 Task: Plot the stability regions for numerical integration methods.
Action: Mouse moved to (173, 79)
Screenshot: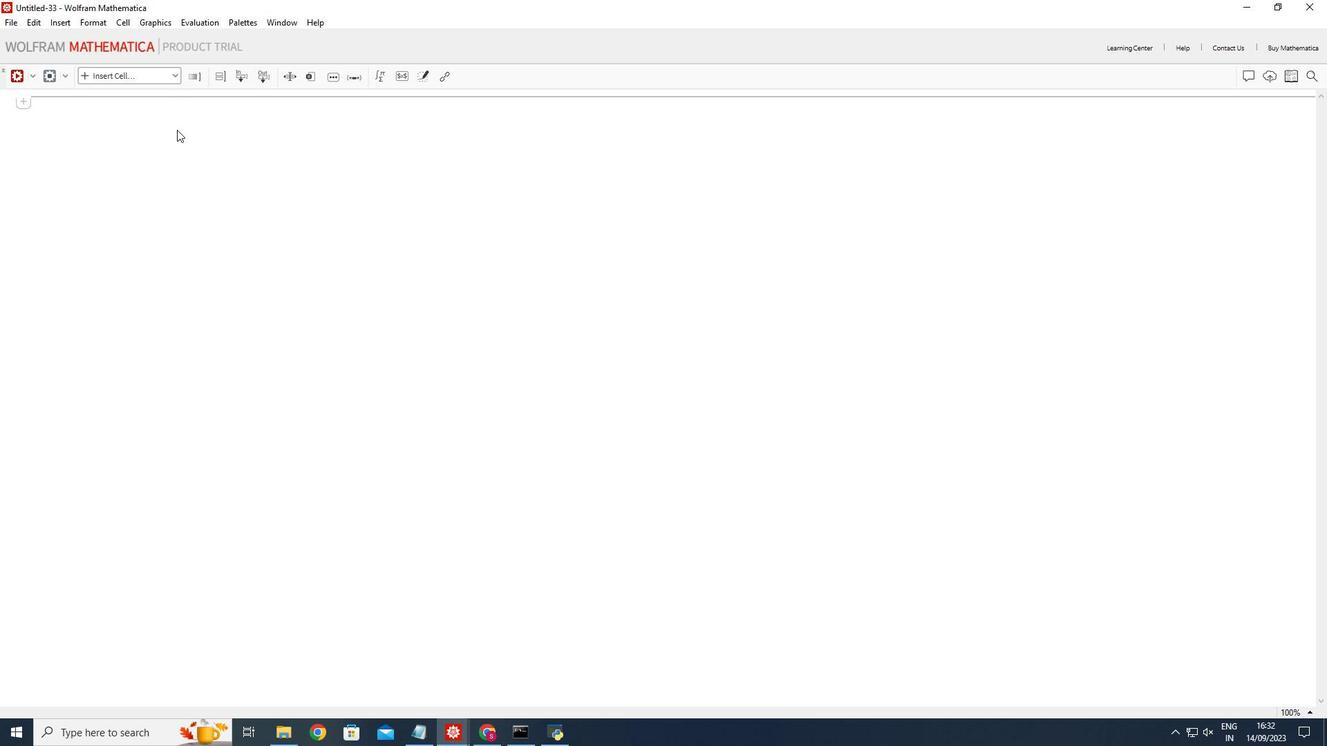 
Action: Mouse pressed left at (173, 79)
Screenshot: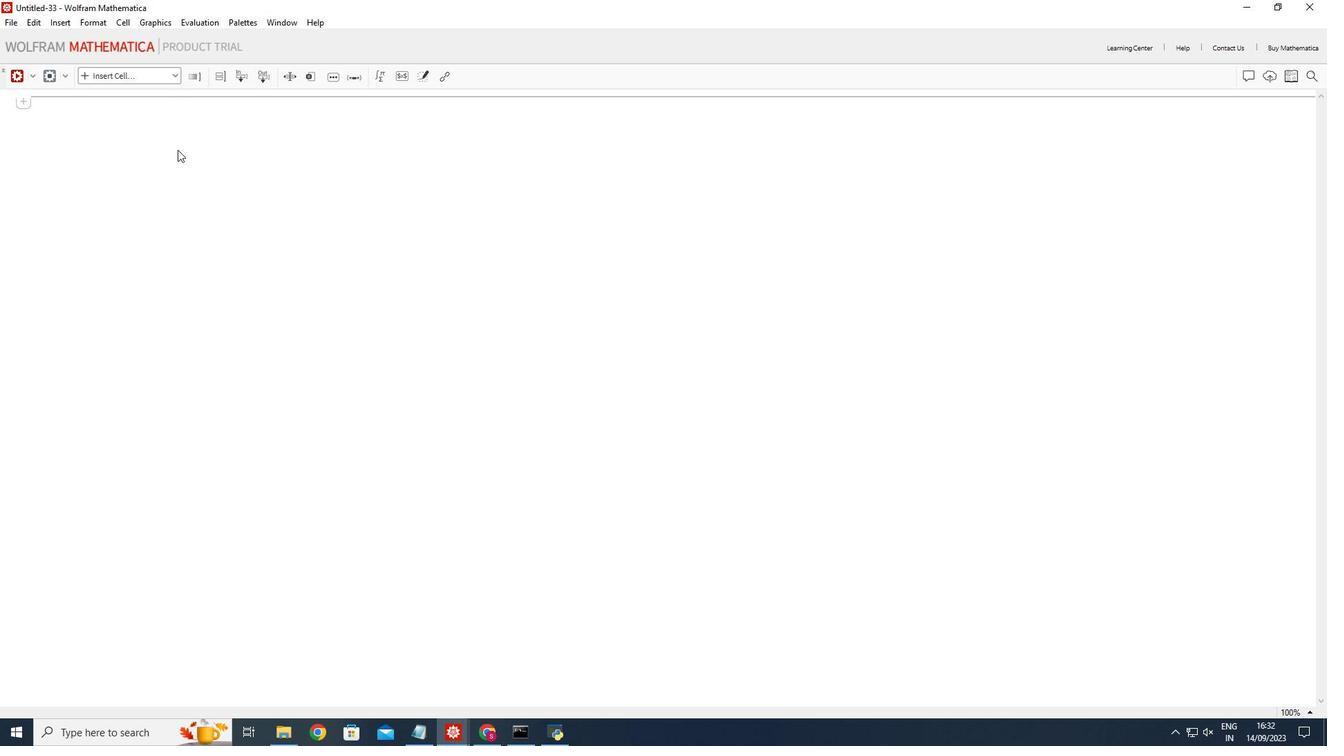 
Action: Mouse moved to (118, 106)
Screenshot: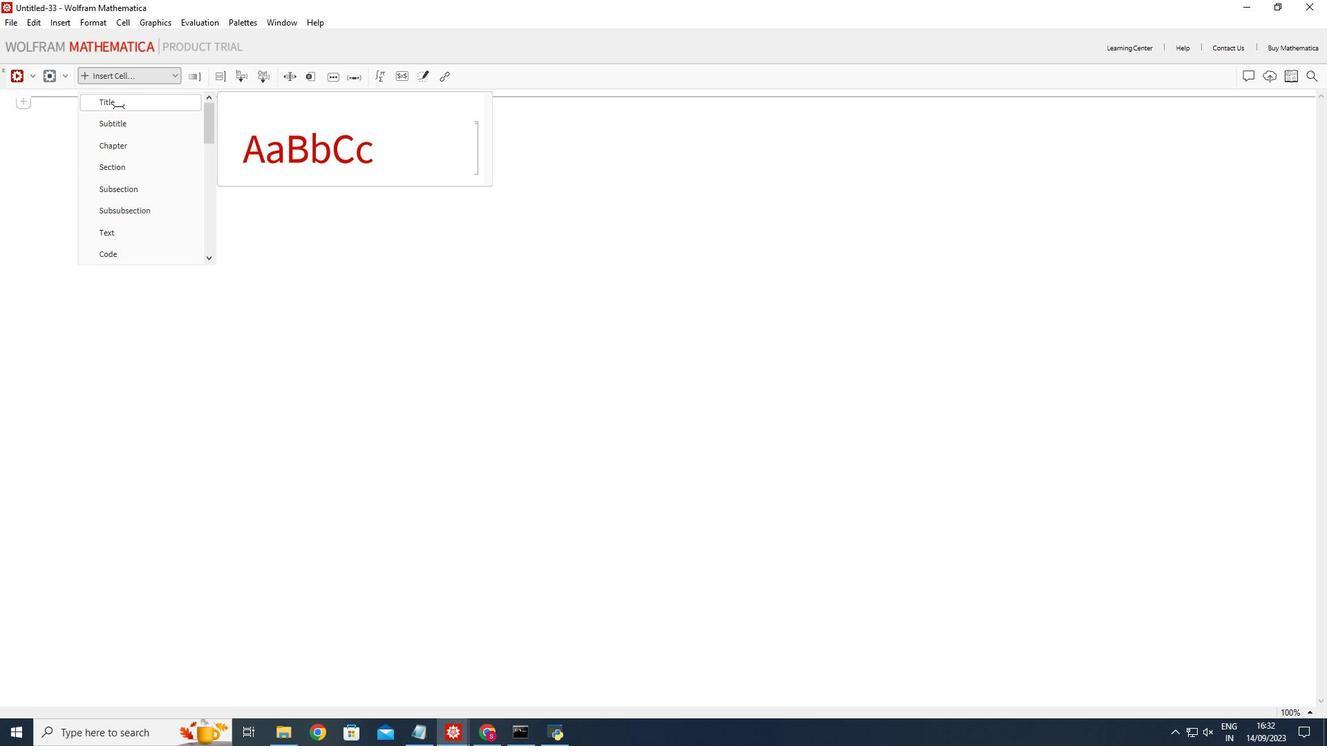 
Action: Mouse pressed left at (118, 106)
Screenshot: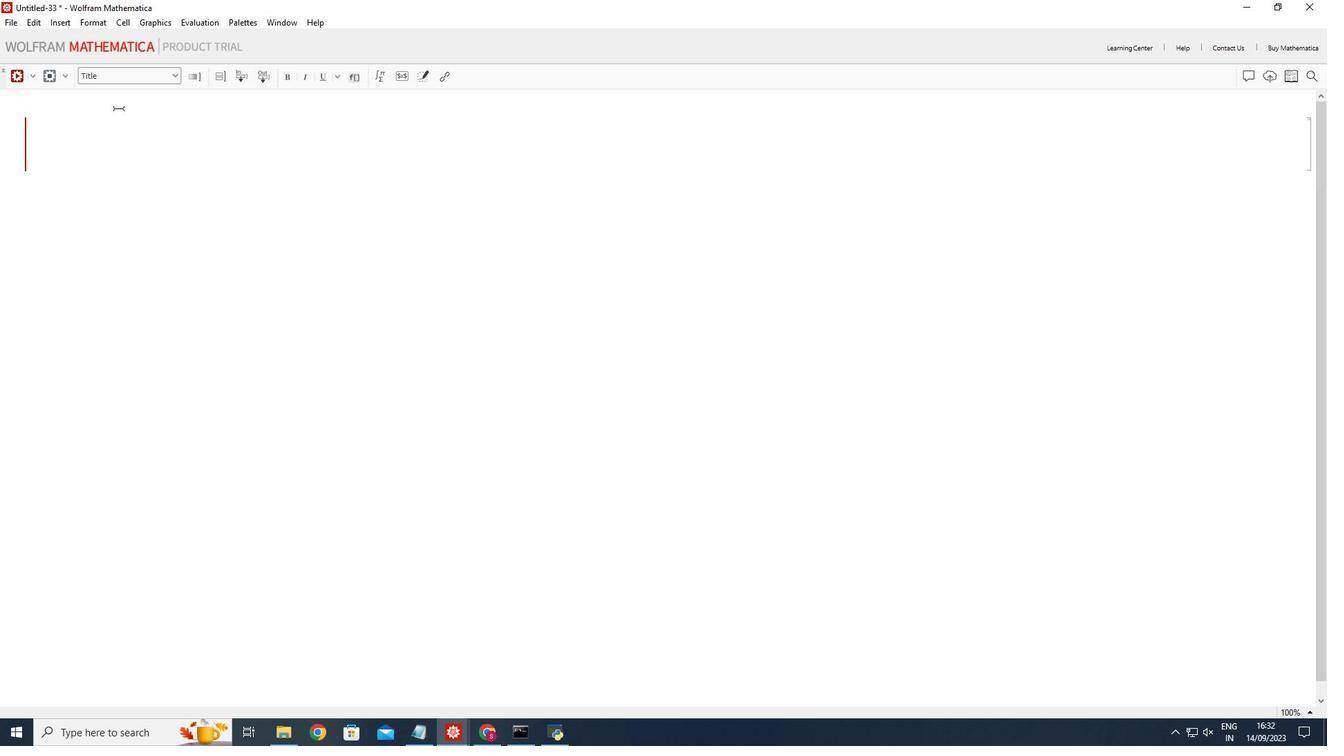
Action: Mouse moved to (121, 125)
Screenshot: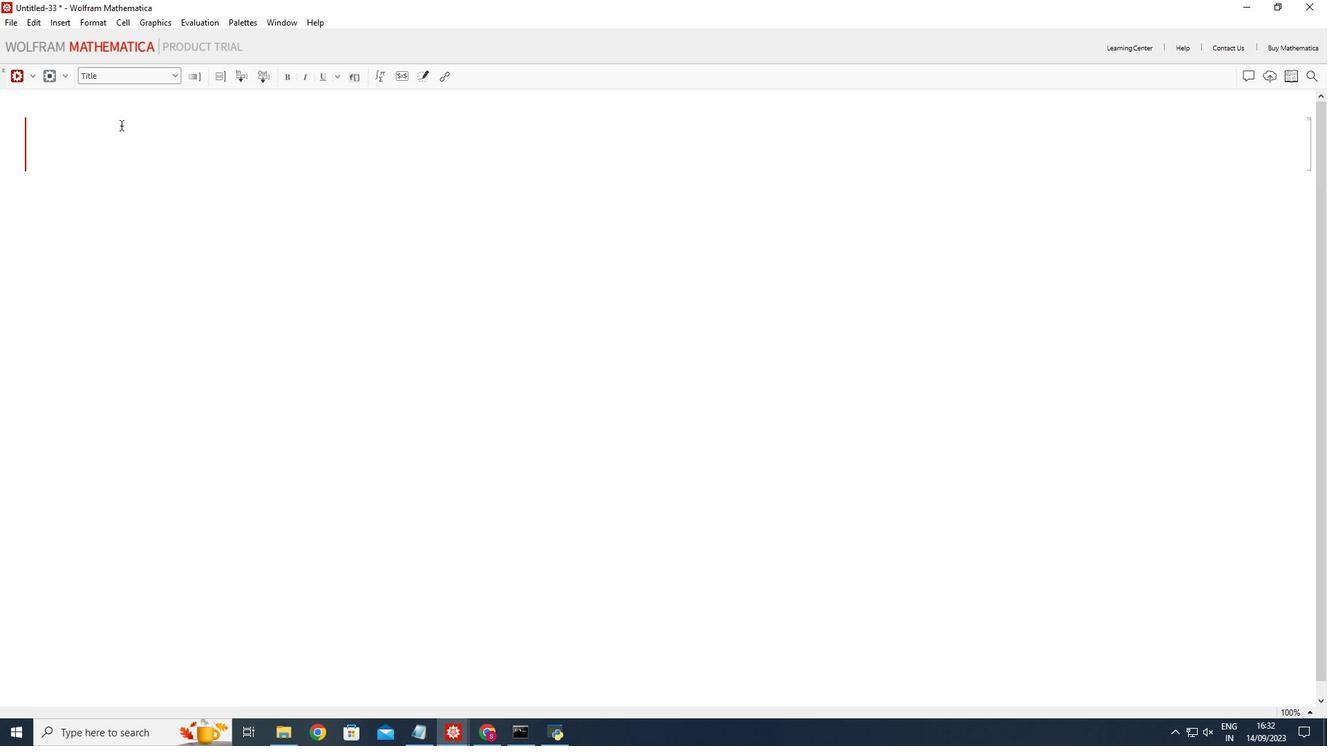 
Action: Mouse pressed left at (121, 125)
Screenshot: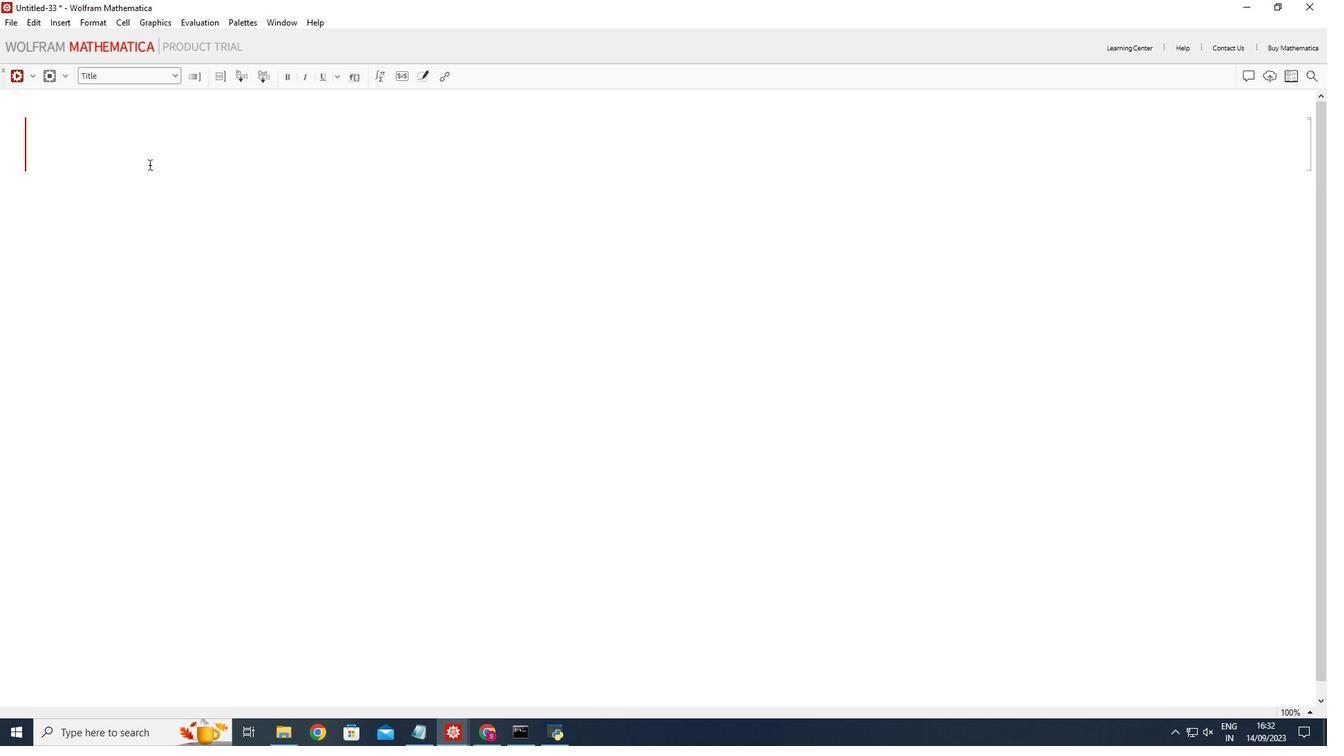 
Action: Mouse moved to (427, 309)
Screenshot: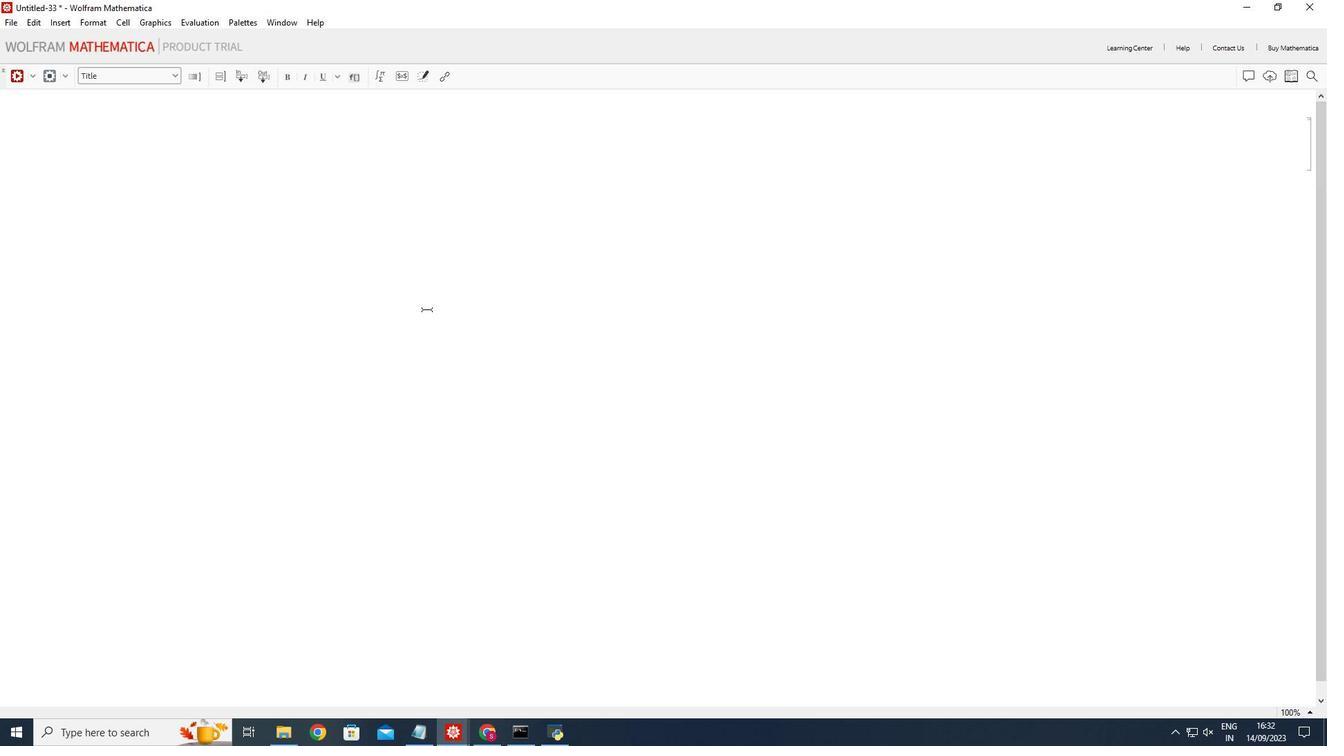 
Action: Key pressed <Key.shift_r>Stability<Key.space>regions<Key.space>for<Key.space>numerical<Key.space>integration<Key.space>methods
Screenshot: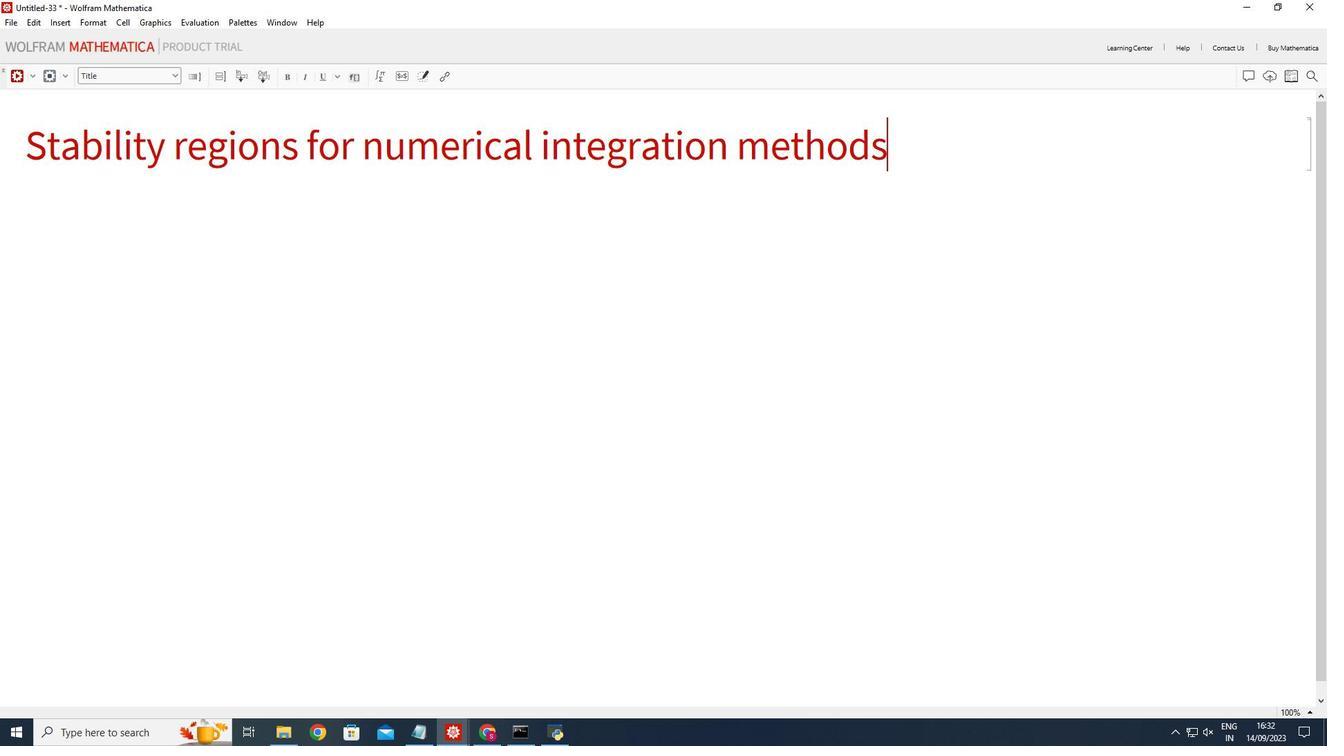 
Action: Mouse moved to (287, 321)
Screenshot: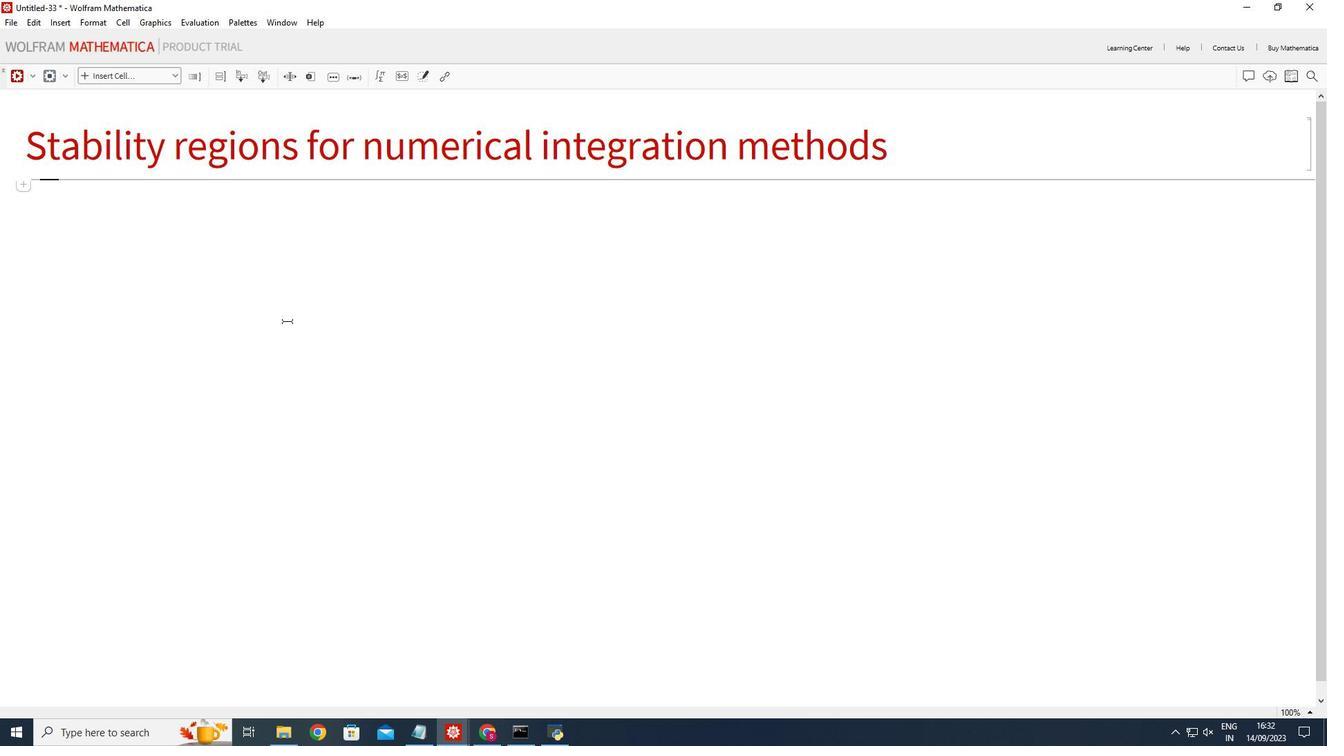 
Action: Mouse pressed left at (287, 321)
Screenshot: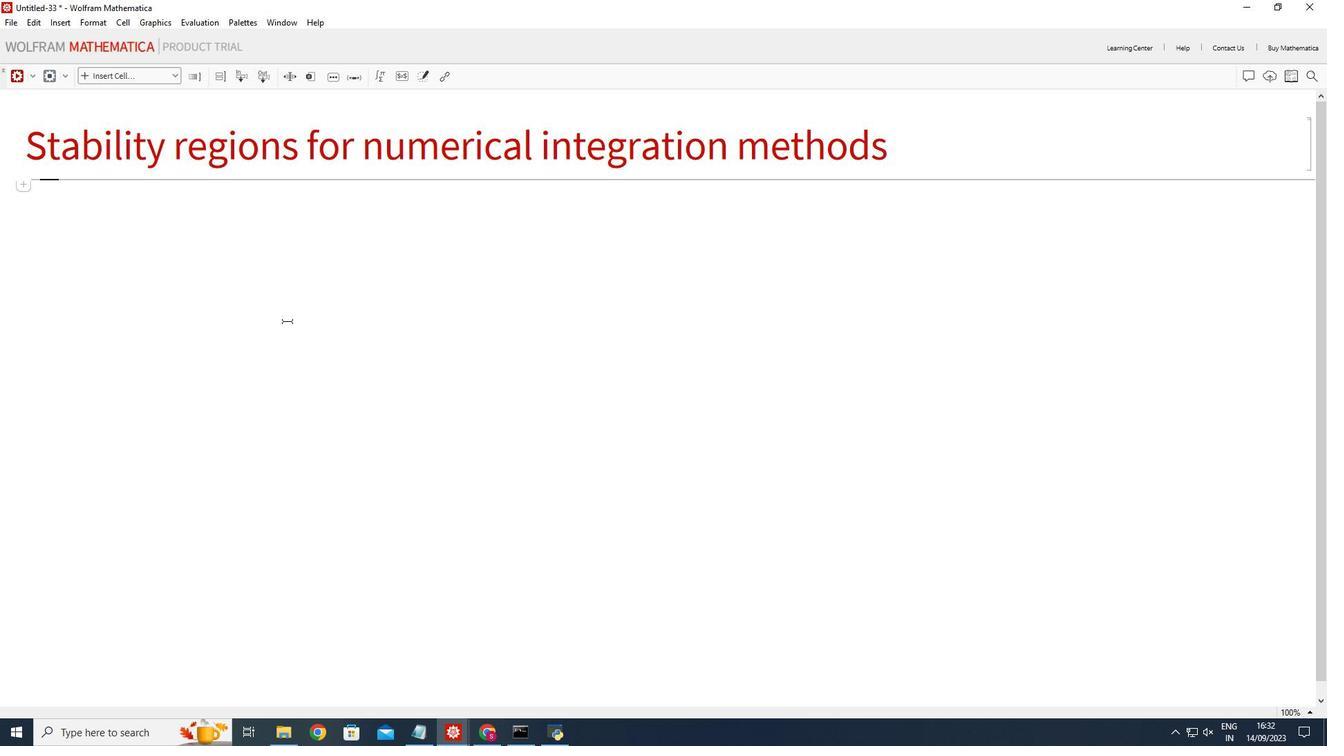 
Action: Mouse moved to (178, 73)
Screenshot: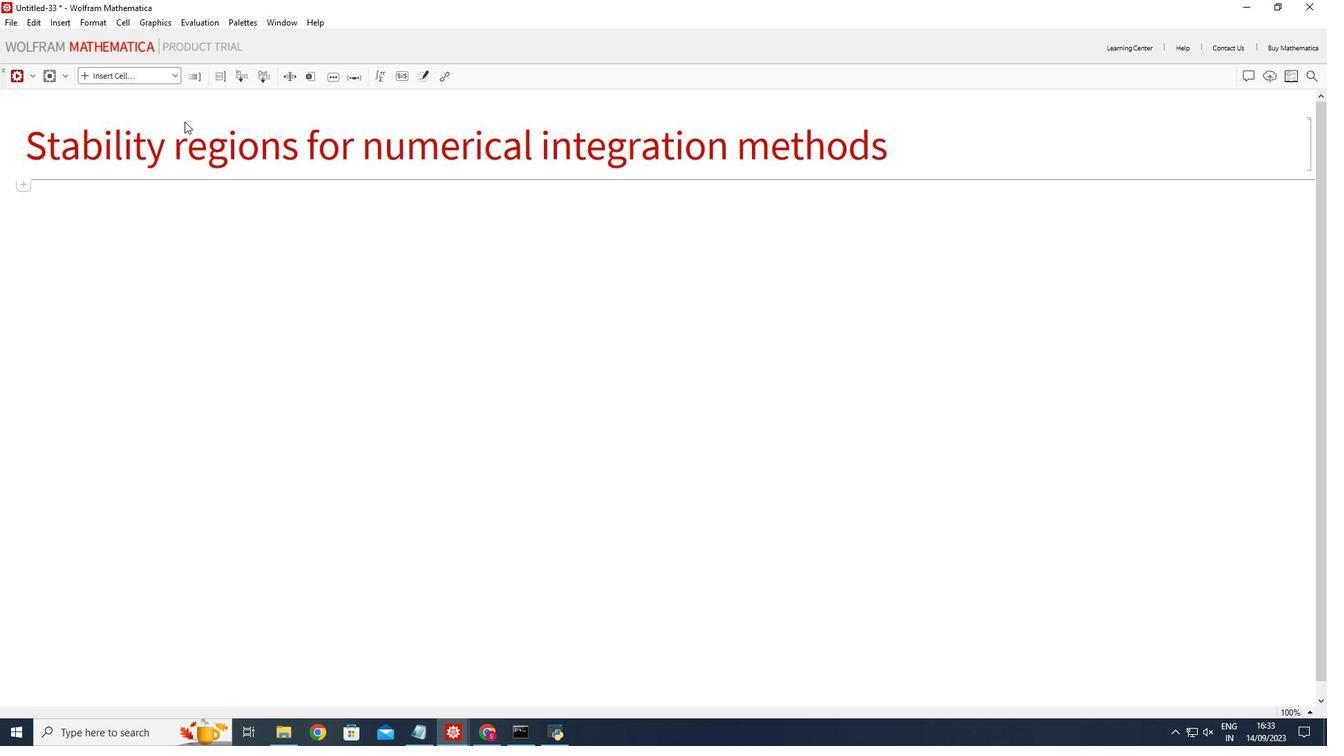 
Action: Mouse pressed left at (178, 73)
Screenshot: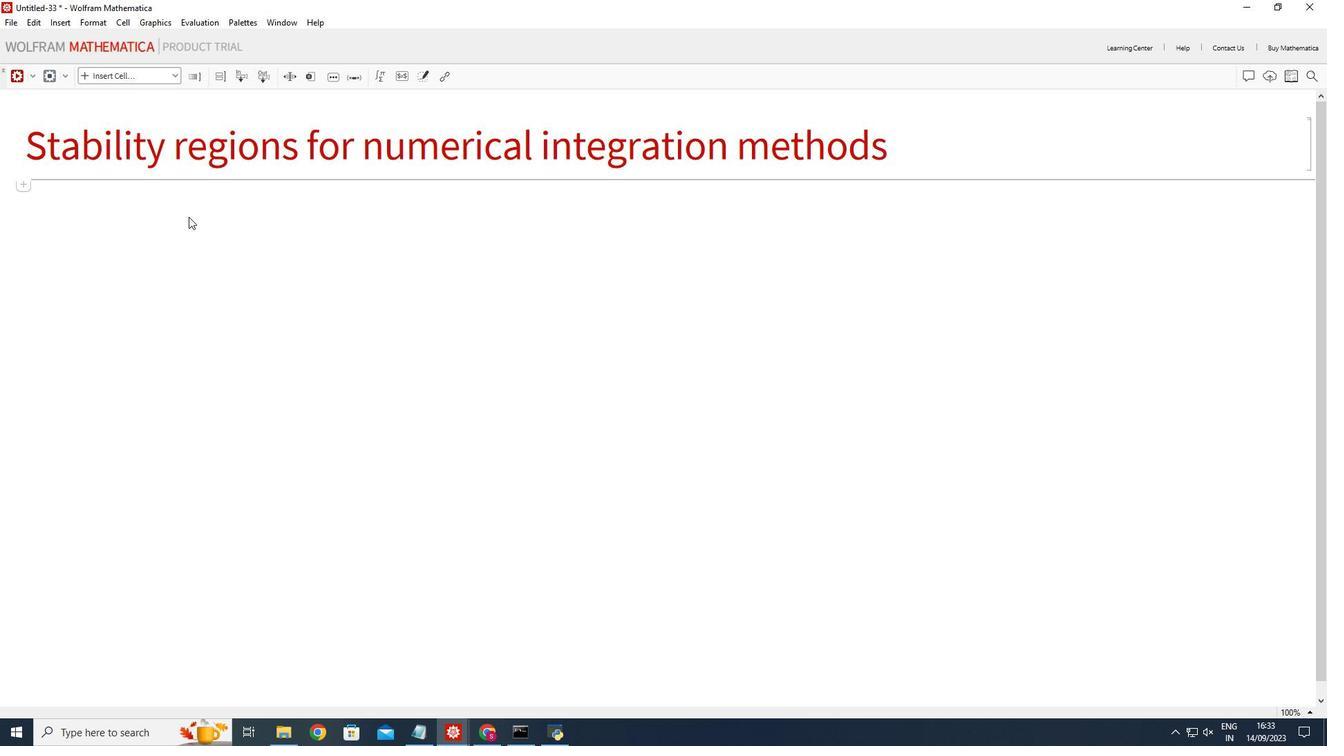 
Action: Mouse moved to (127, 257)
Screenshot: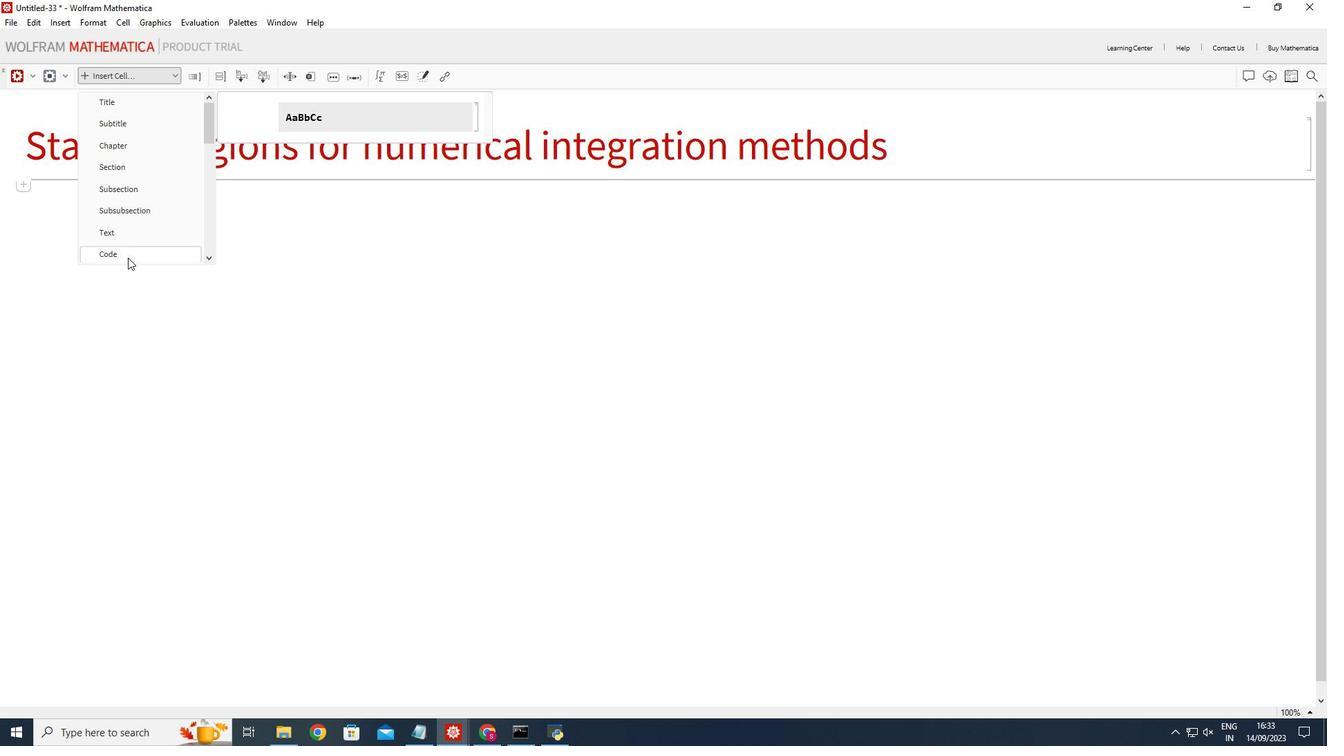 
Action: Mouse pressed left at (127, 257)
Screenshot: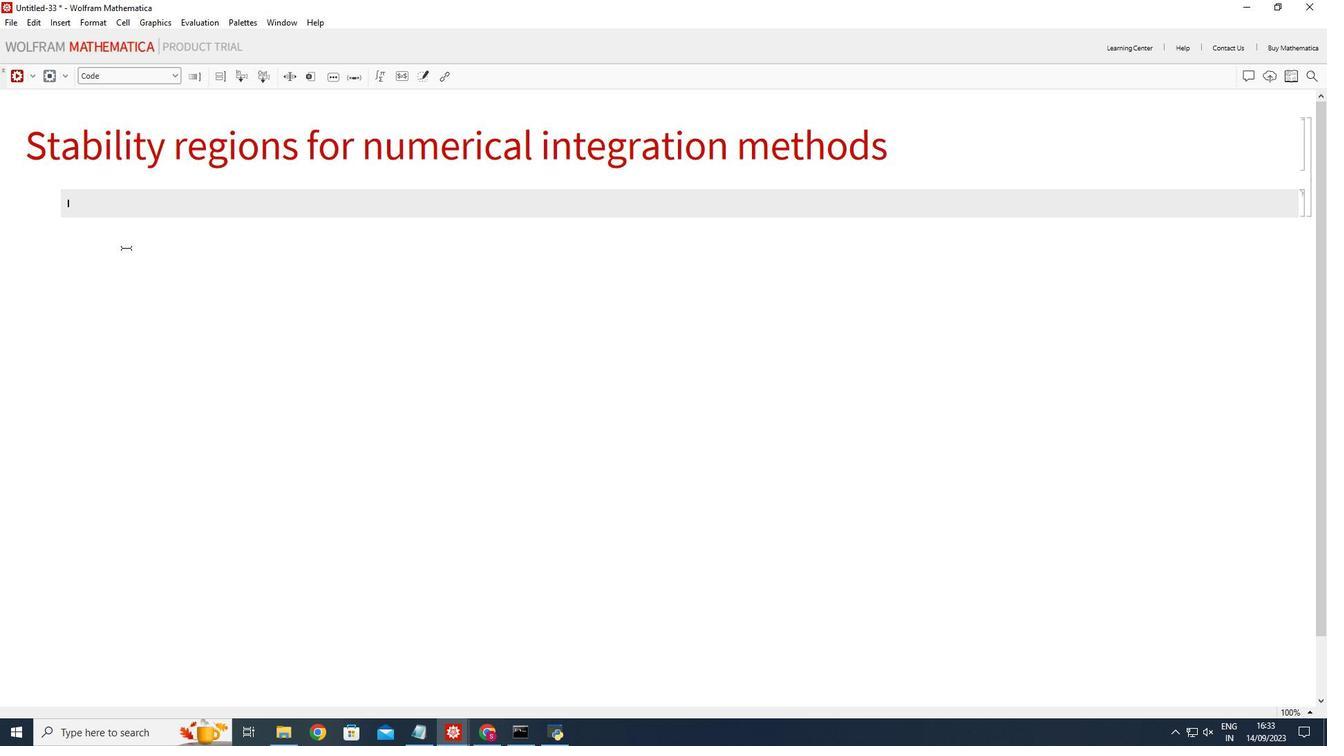 
Action: Mouse moved to (118, 208)
Screenshot: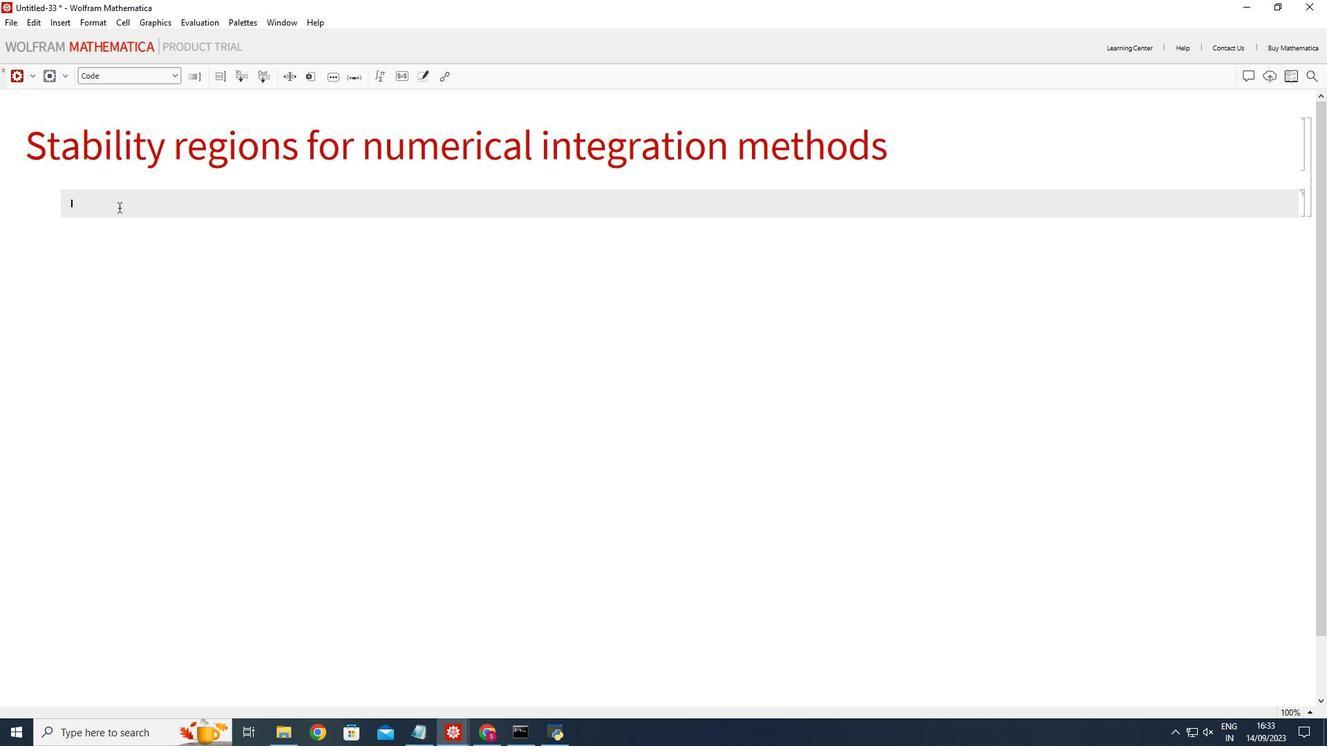 
Action: Mouse pressed left at (118, 208)
Screenshot: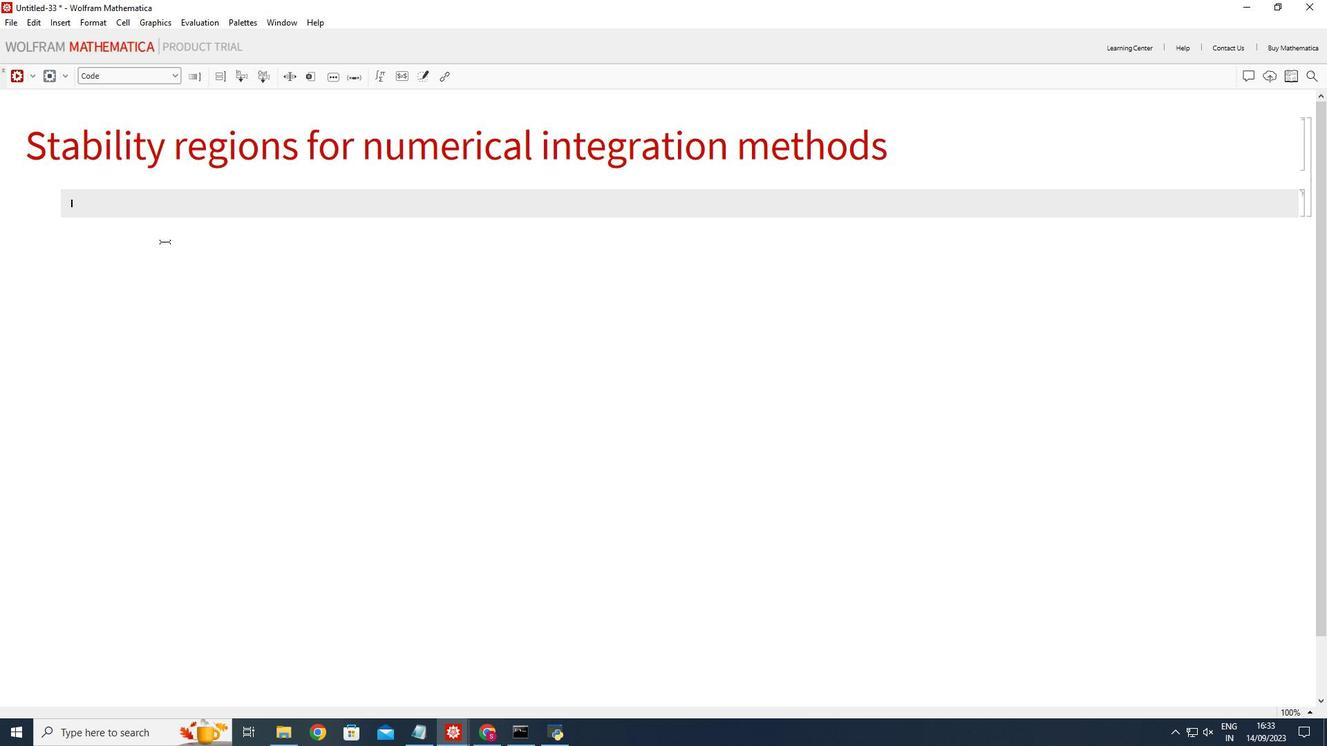 
Action: Mouse moved to (263, 319)
Screenshot: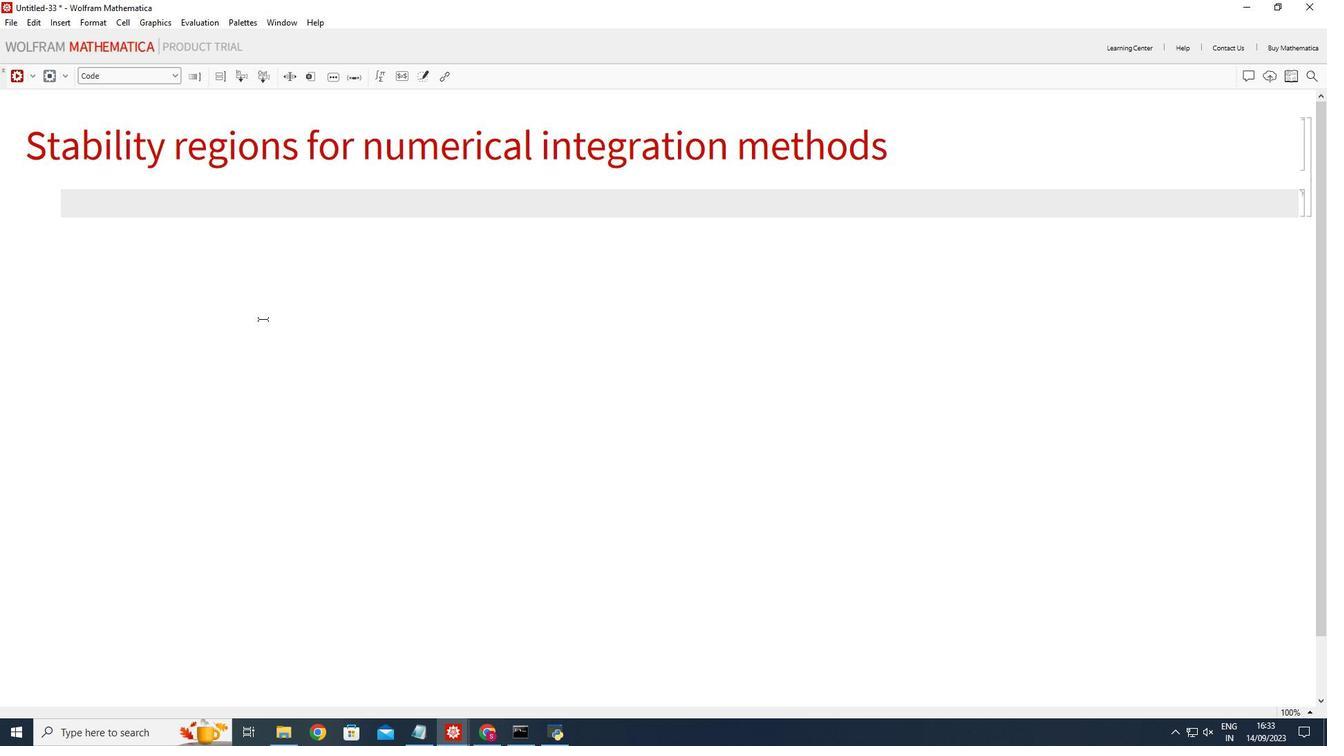 
Action: Key pressed <Key.shift_r>(*<Key.space><Key.shift_r>Define<Key.space>the<Key.space>stability<Key.space>region<Key.space>for<Key.space>the<Key.space><Key.shift_r>Forward<Key.space><Key.shift_r>Euler<Key.space><Key.shift_r>method<Key.space><Key.right><Key.right><Key.enter><Key.shift_r>Stability<Key.shift_r>Region<Key.shift_r>Forward<Key.shift_r>Euler<Key.space>=<Key.space><Key.shift_r>Region<Key.shift_r>Plot[<Key.shift_r>Abs[1+h<Key.shift_r>*z<Key.right><Key.space><Key.shift_r><=1<Key.space><Key.backspace>,<Key.space><Key.shift_r>{h,-2,2<Key.right>,<Key.space><Key.shift_r>{z,-2,2<Key.right>,<Key.enter><Key.shift_r><Key.shift_r>Plot<Key.shift_r>Points<Key.enter>100,<Key.space><Key.shift_r>Frame<Key.shift_r>Label<Key.enter><Key.shift_r>{<Key.shift_r>"<Key.shift_r>Re<Key.shift_r>(h<Key.shift_r>)<Key.right>,<Key.space><Key.shift_r>"<Key.shift_r>Im<Key.shift_r>(h<Key.shift_r>)<Key.right><Key.right>,<Key.enter><Key.shift_r>Plot<Key.shift_r><Key.shift_r>Label<Key.enter><Key.shift_r>"<Key.shift_r>Stability<Key.space><Key.shift_r>Region<Key.space>for<Key.space><Key.shift_r>Forw
Screenshot: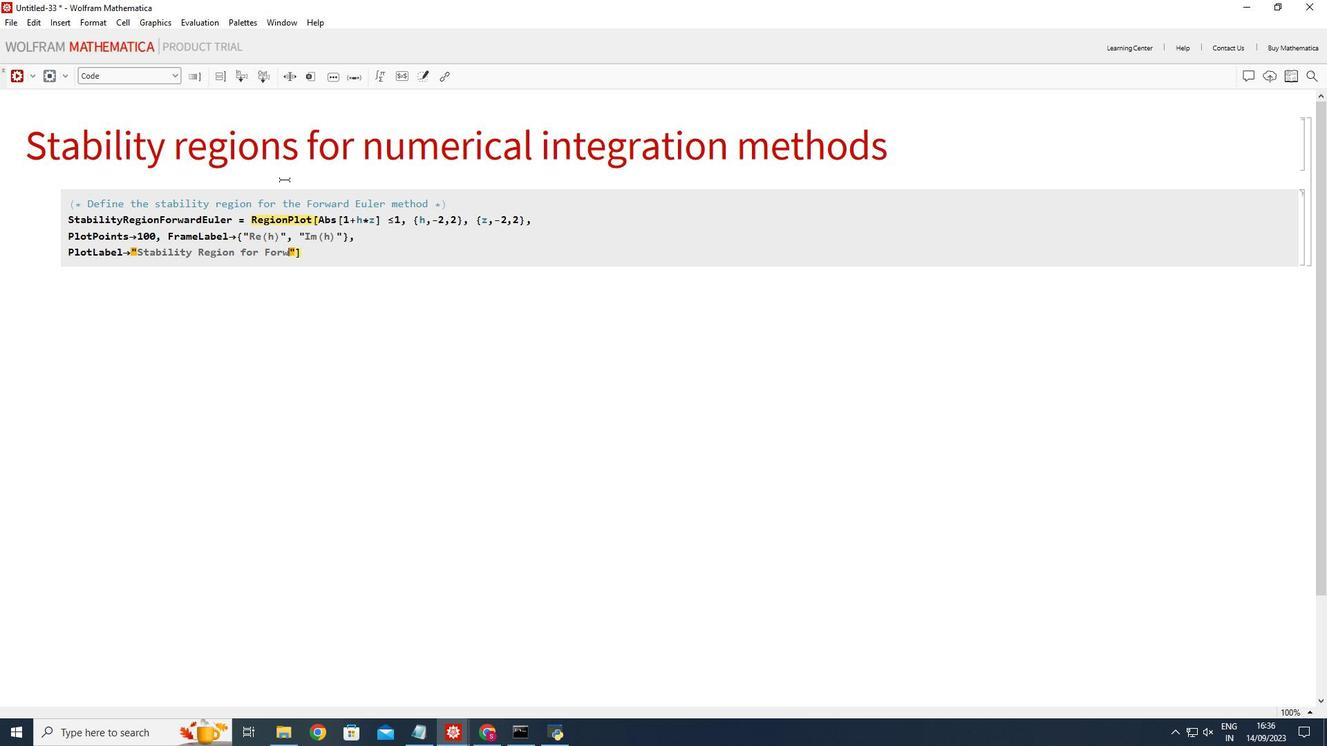 
Action: Mouse moved to (284, 179)
Screenshot: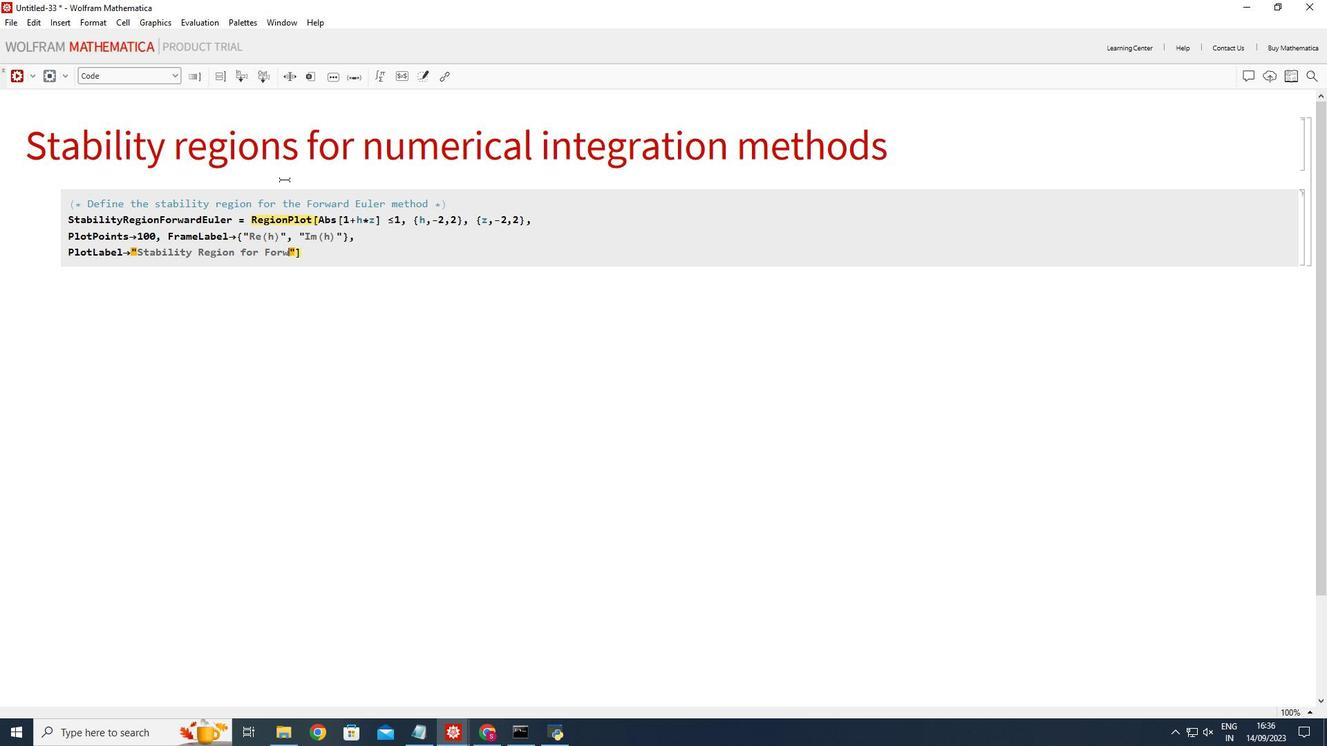 
Action: Key pressed ard<Key.space><Key.shift_r>Euler<Key.space><Key.shift_r>Method<Key.right><Key.right>;<Key.enter><Key.enter><Key.shift_r>(*<Key.space><Key.shift_r>Display<Key.space>the<Key.space><Key.shift_r>S<Key.backspace>stability<Key.space>region<Key.space>plot<Key.space><Key.right><Key.right><Key.enter><Key.shift_r>Show[<Key.shift_r>Stan<Key.backspace>bility<Key.shift_r>Region<Key.shift_r>Forward<Key.shift_r>Euler<Key.right><Key.enter><Key.shift_r><Key.enter>
Screenshot: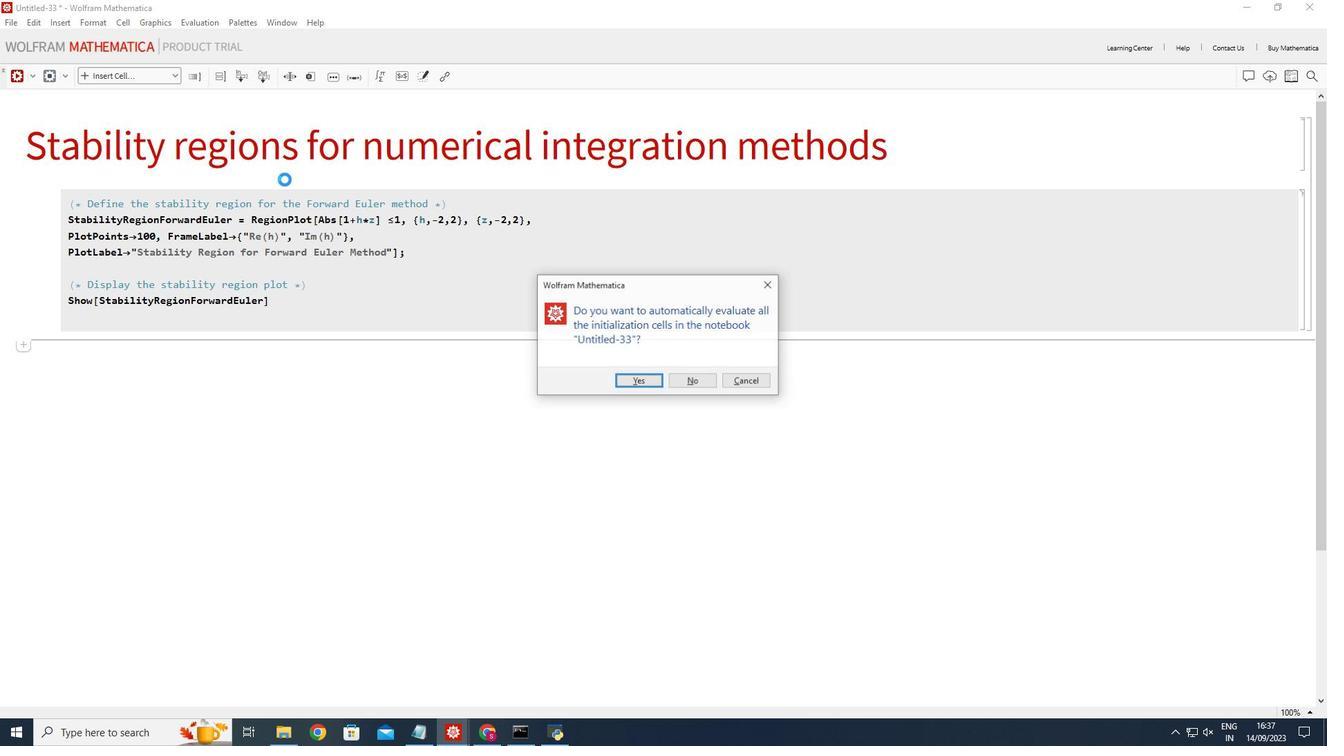 
Action: Mouse moved to (655, 381)
Screenshot: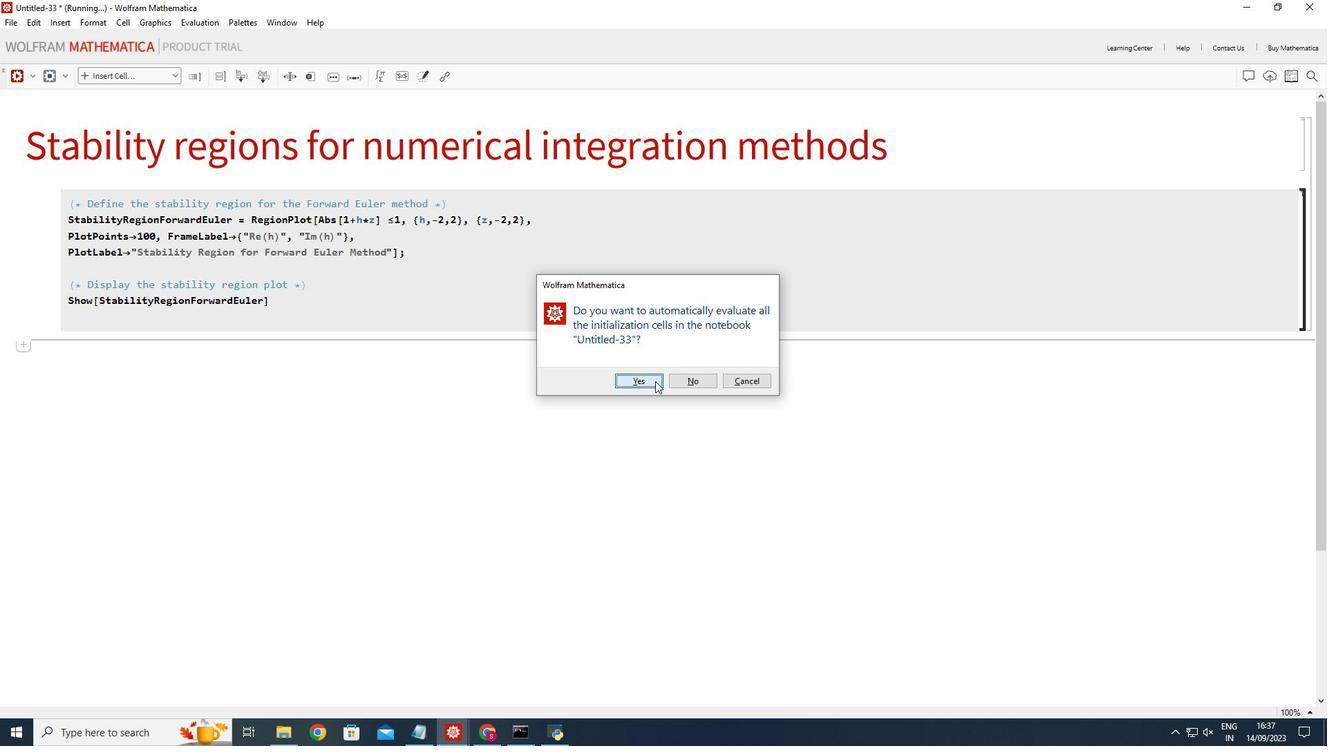 
Action: Mouse pressed left at (655, 381)
Screenshot: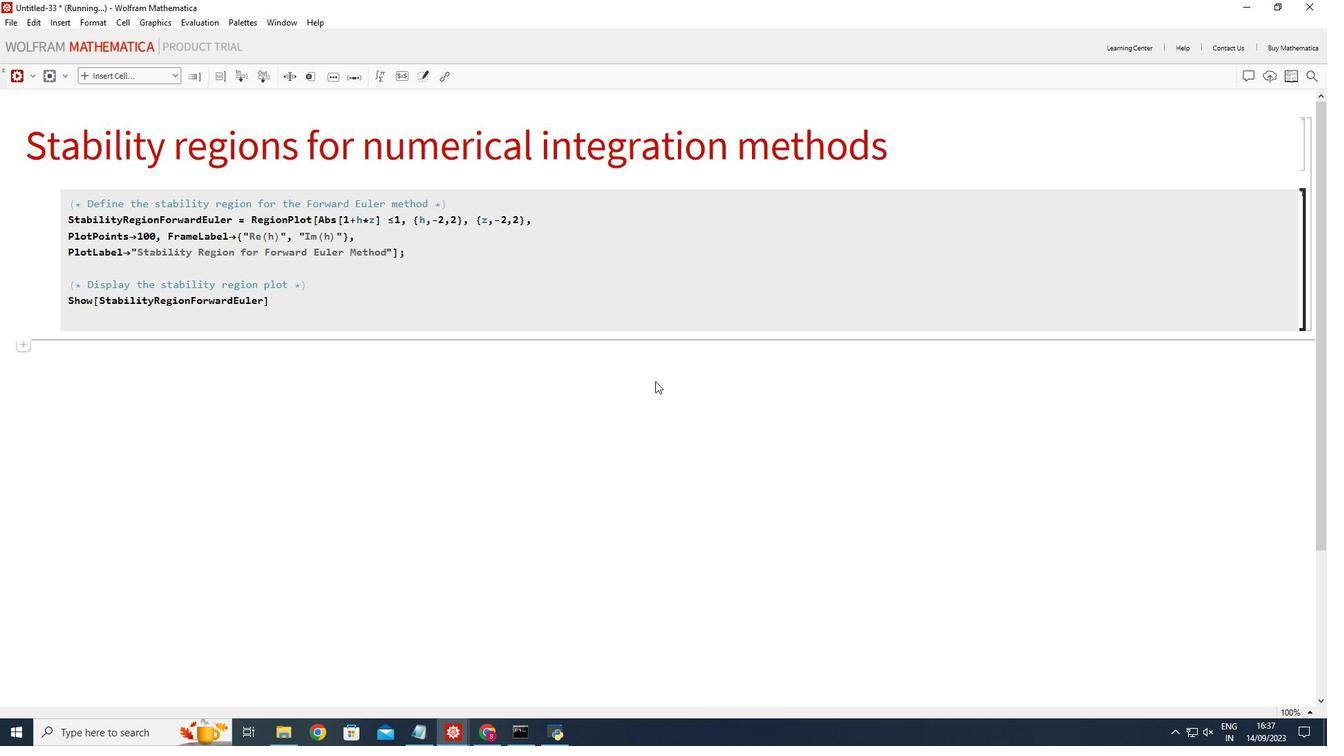 
Action: Mouse moved to (726, 532)
Screenshot: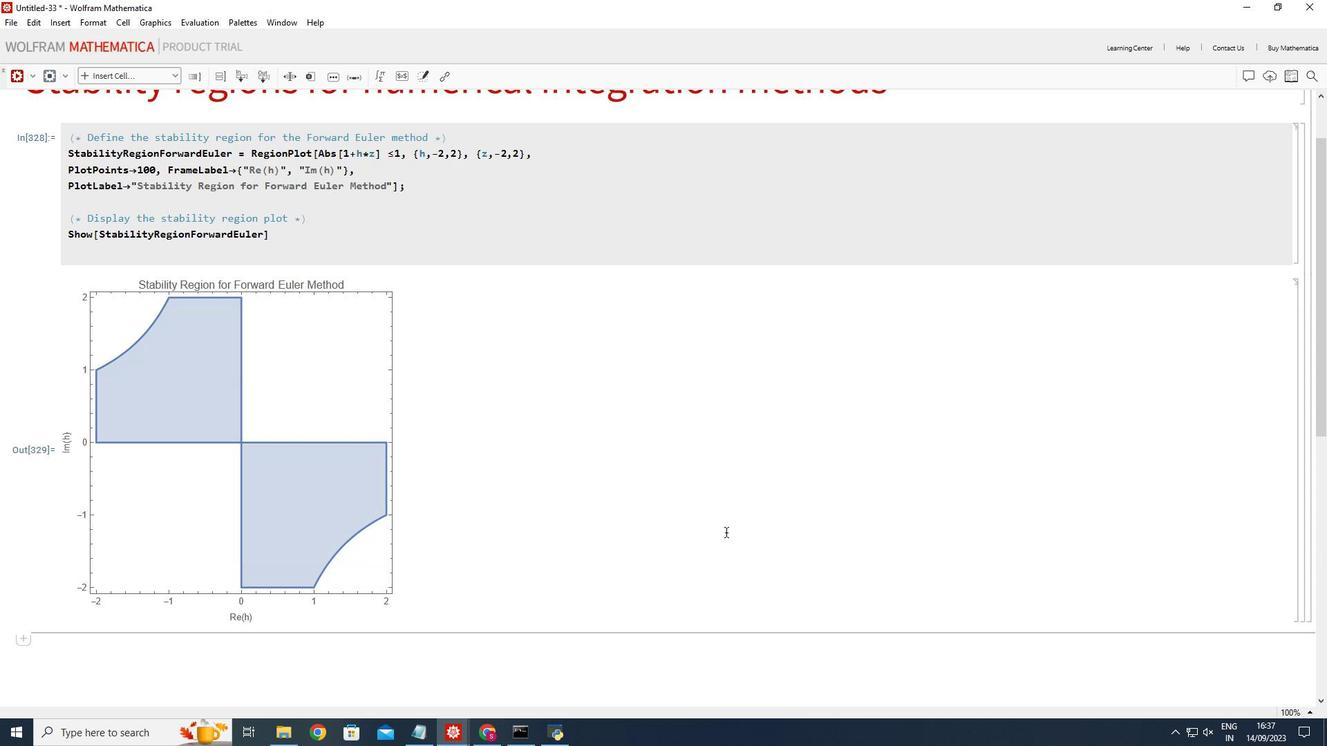 
Action: Mouse scrolled (726, 532) with delta (0, 0)
Screenshot: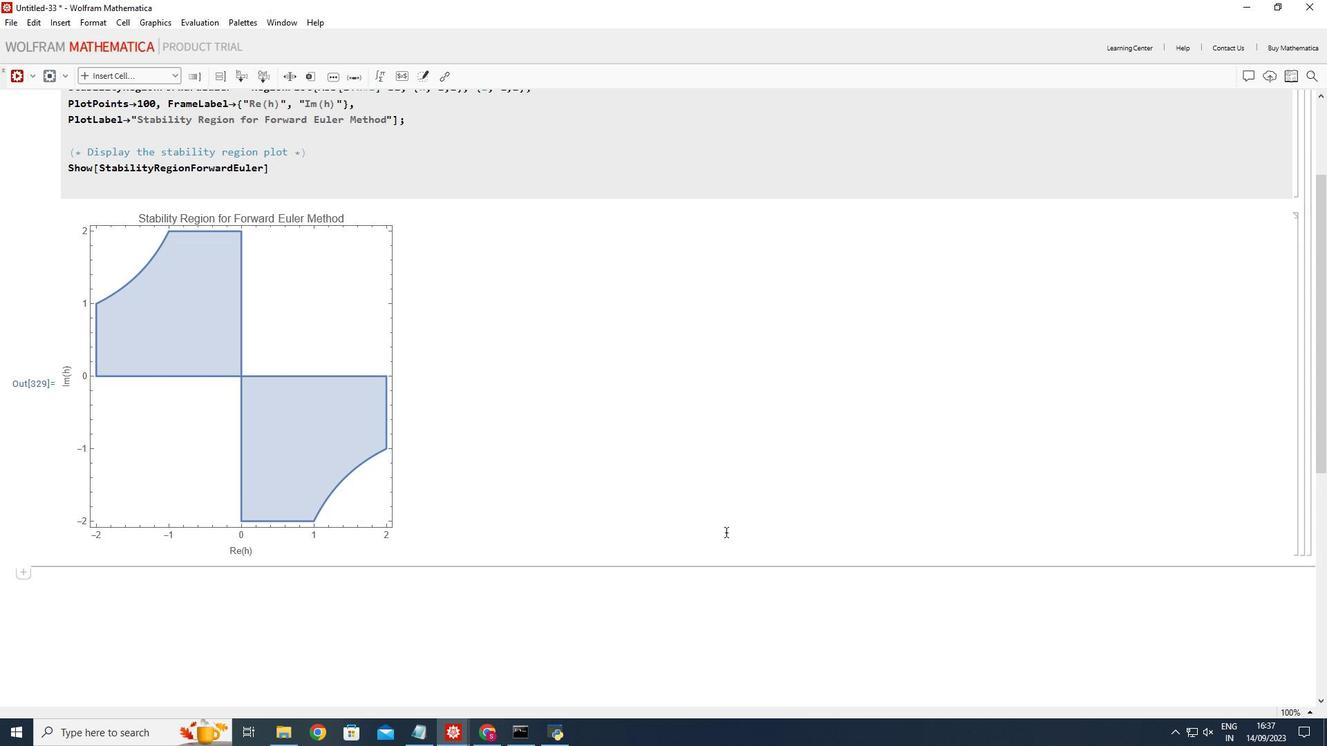 
Action: Mouse scrolled (726, 532) with delta (0, 0)
Screenshot: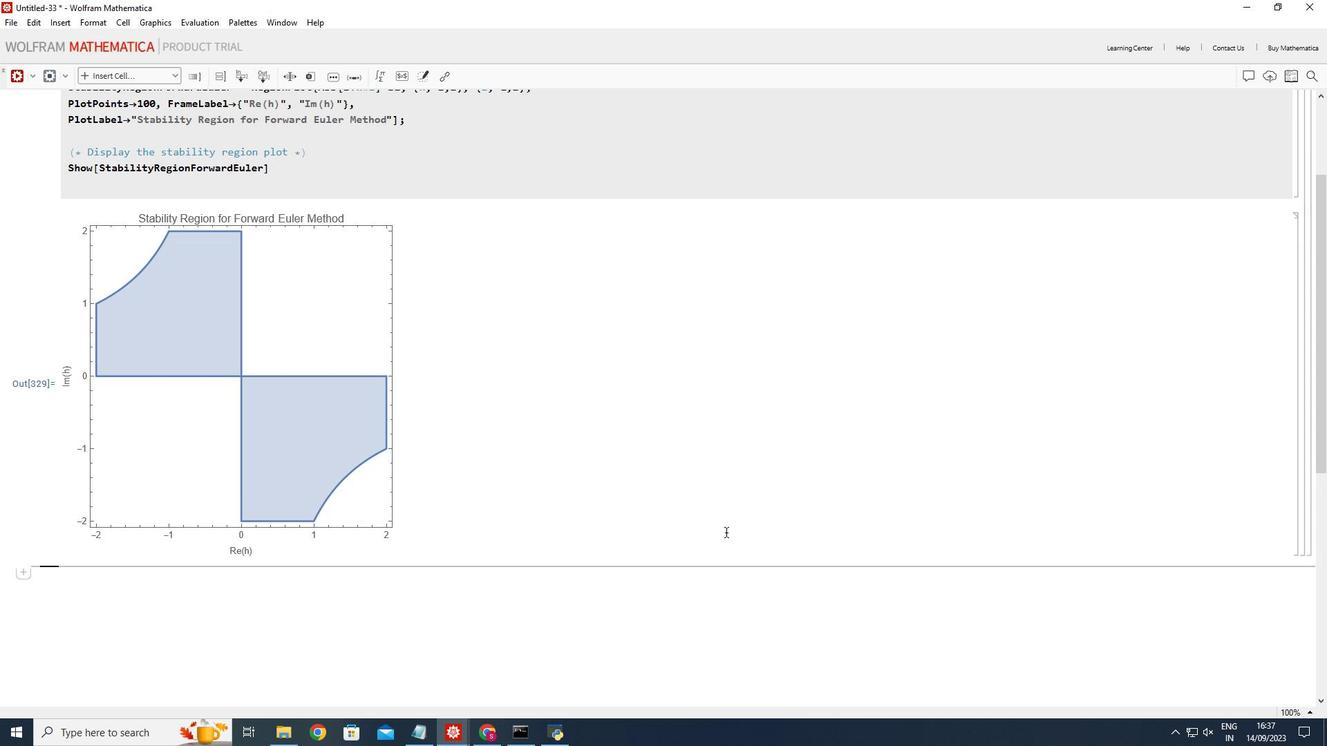 
